 Task: Sort the products in the category "Nail Care" by best match.
Action: Mouse moved to (223, 118)
Screenshot: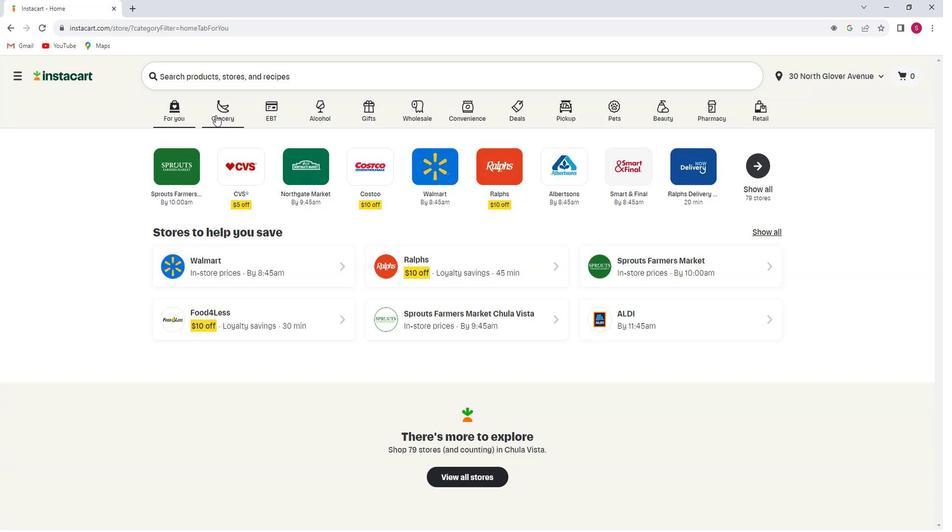
Action: Mouse pressed left at (223, 118)
Screenshot: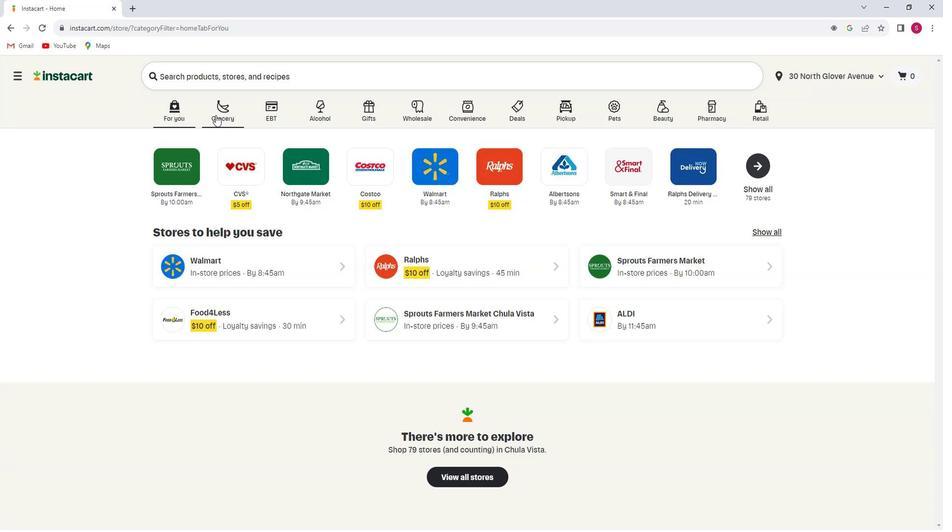 
Action: Mouse moved to (262, 289)
Screenshot: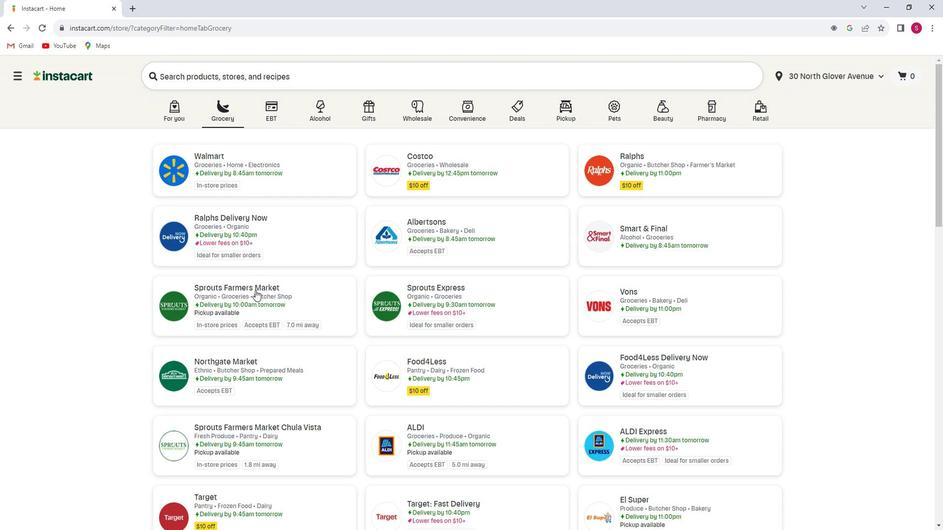 
Action: Mouse pressed left at (262, 289)
Screenshot: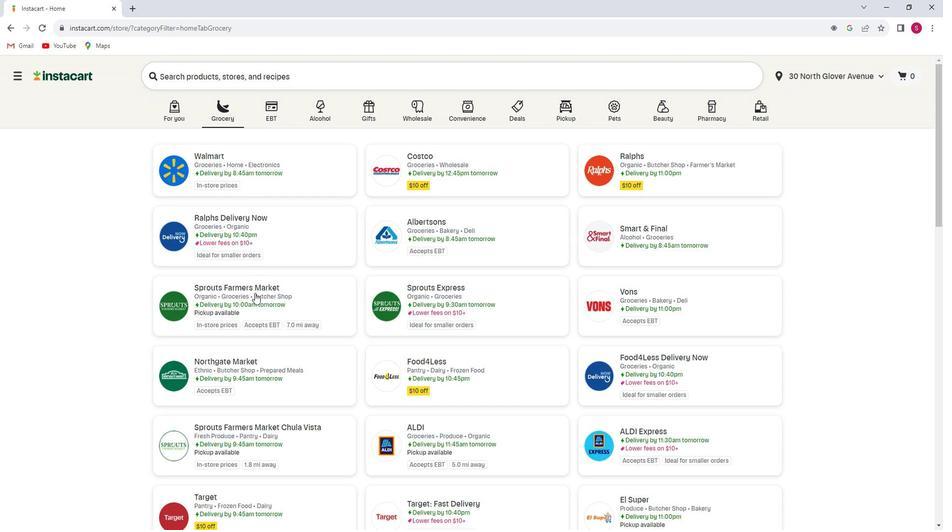 
Action: Mouse moved to (57, 335)
Screenshot: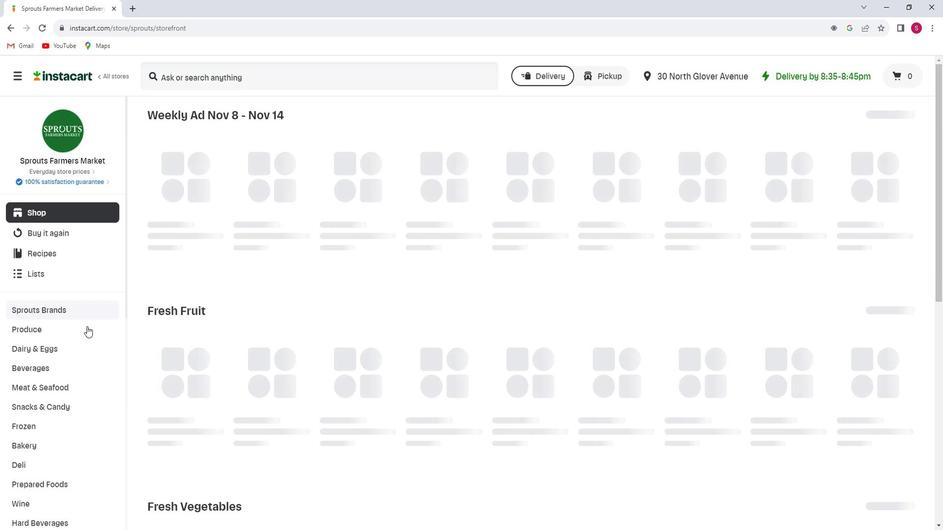
Action: Mouse scrolled (57, 334) with delta (0, 0)
Screenshot: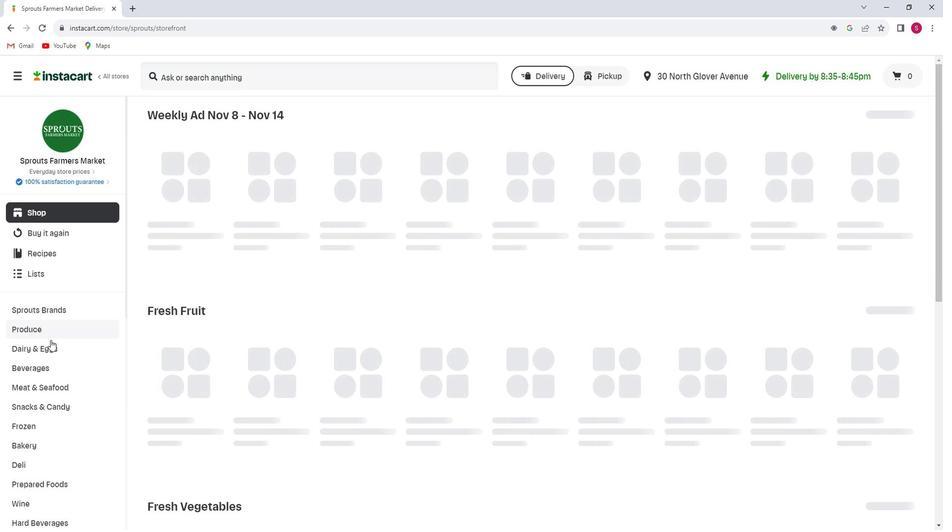 
Action: Mouse scrolled (57, 334) with delta (0, 0)
Screenshot: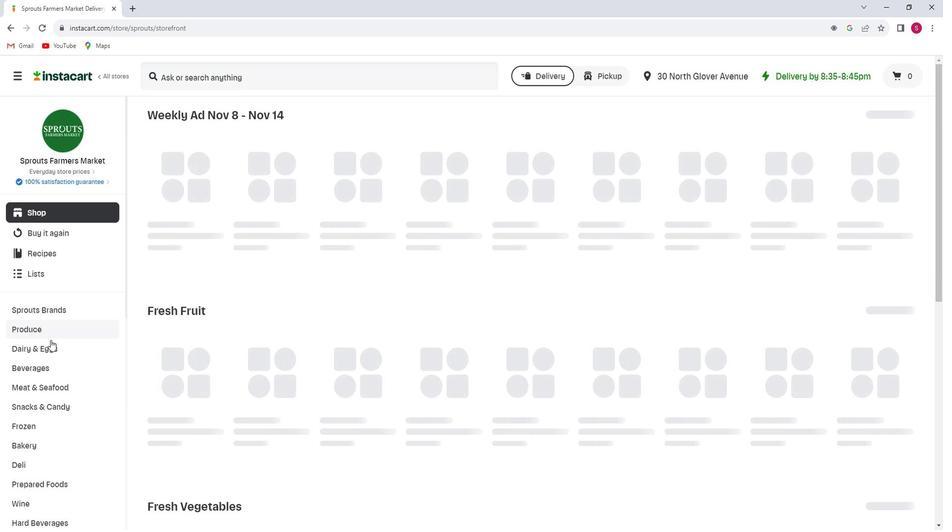 
Action: Mouse scrolled (57, 334) with delta (0, 0)
Screenshot: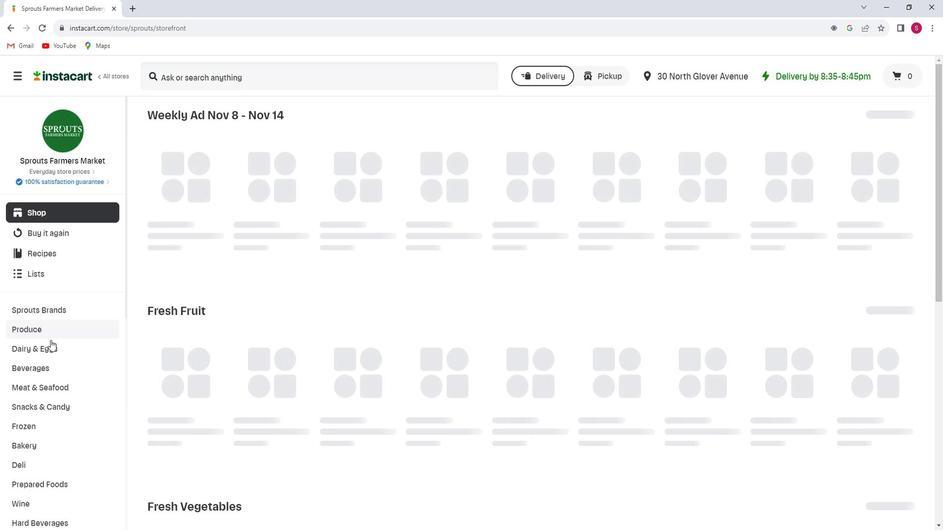 
Action: Mouse moved to (58, 326)
Screenshot: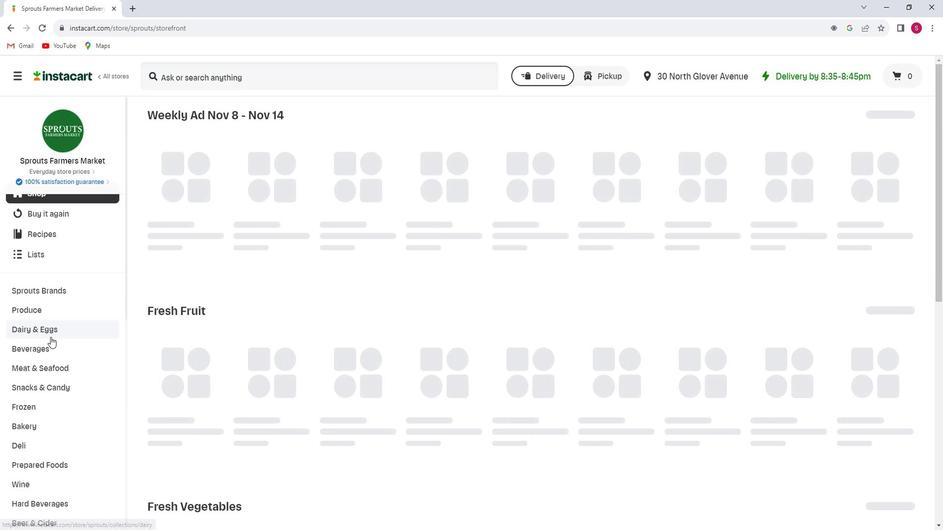 
Action: Mouse scrolled (58, 325) with delta (0, 0)
Screenshot: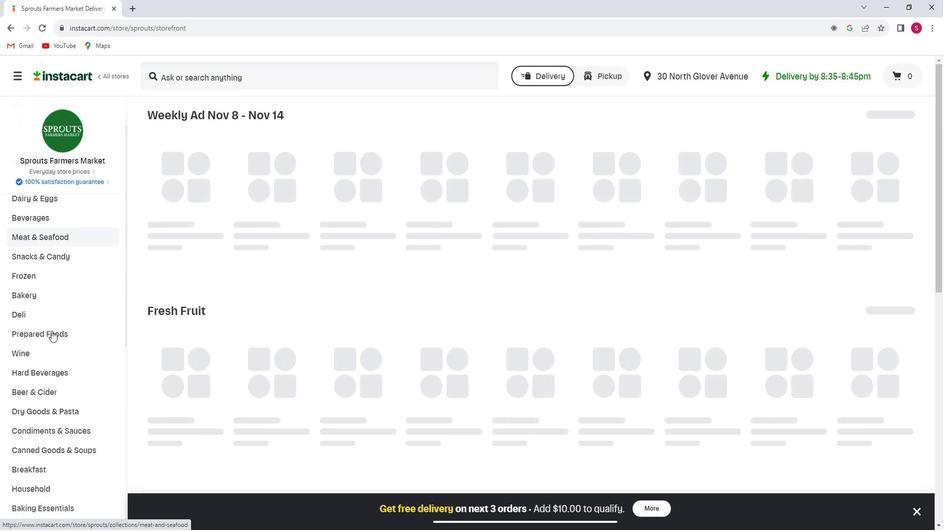 
Action: Mouse scrolled (58, 325) with delta (0, 0)
Screenshot: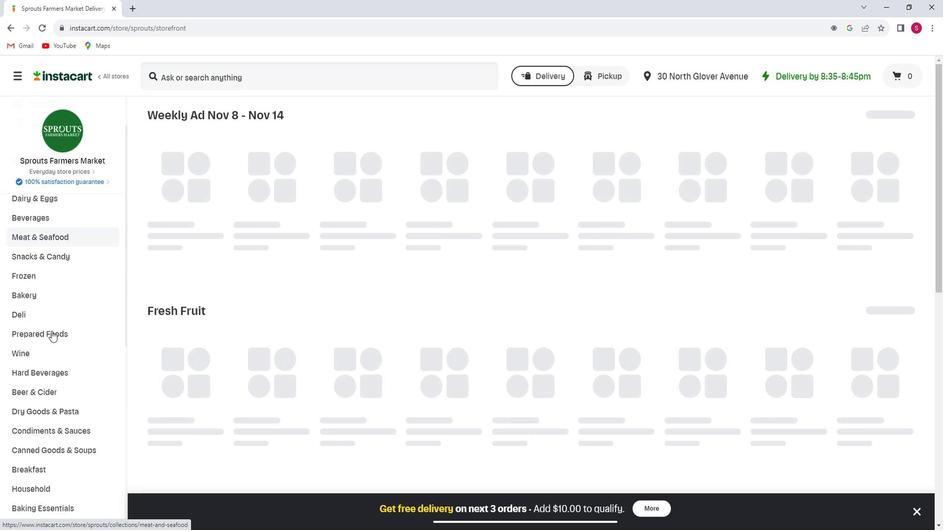 
Action: Mouse scrolled (58, 325) with delta (0, 0)
Screenshot: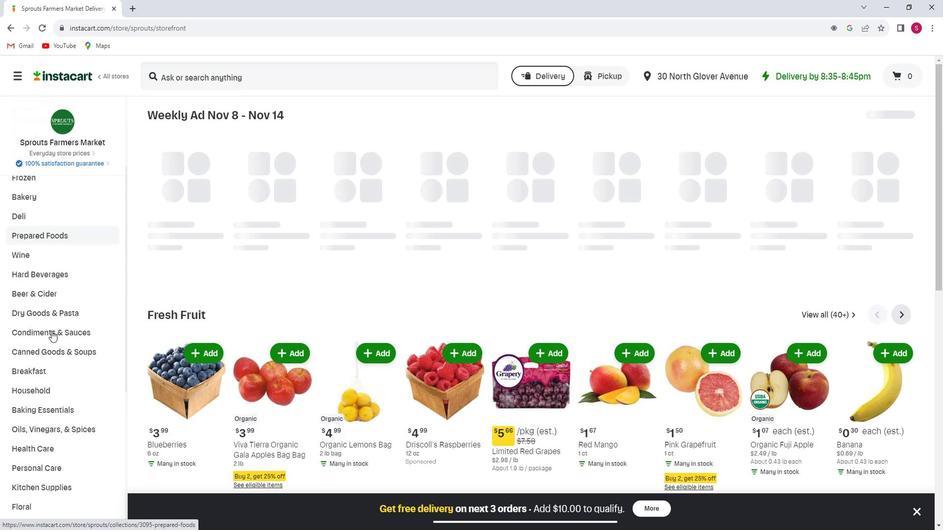 
Action: Mouse scrolled (58, 325) with delta (0, 0)
Screenshot: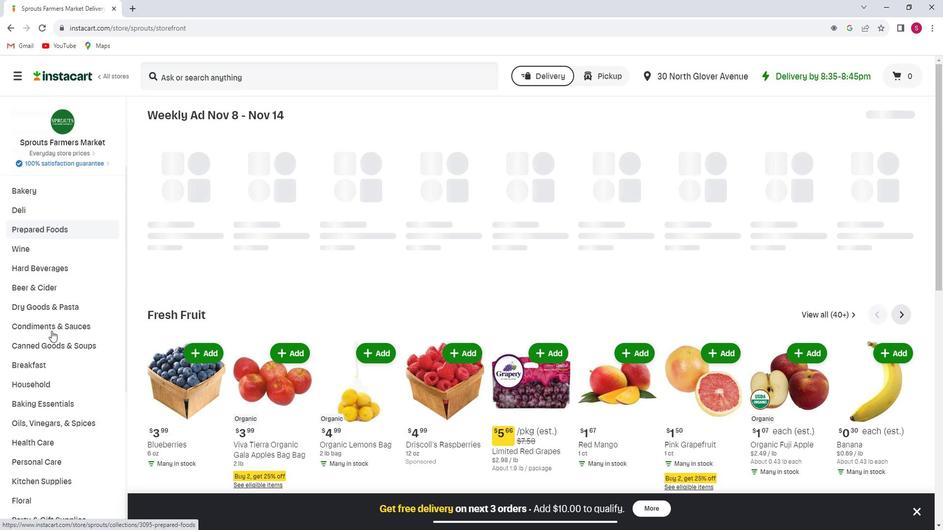 
Action: Mouse scrolled (58, 325) with delta (0, 0)
Screenshot: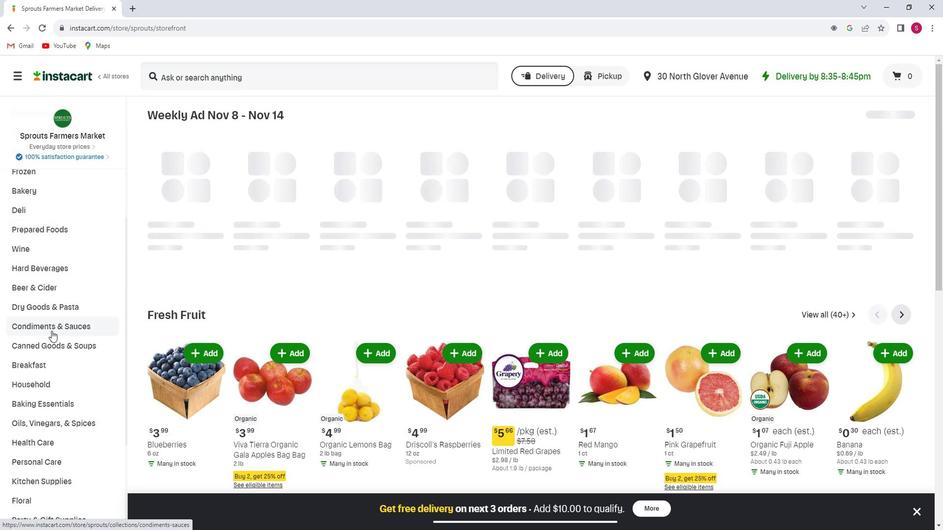 
Action: Mouse moved to (54, 300)
Screenshot: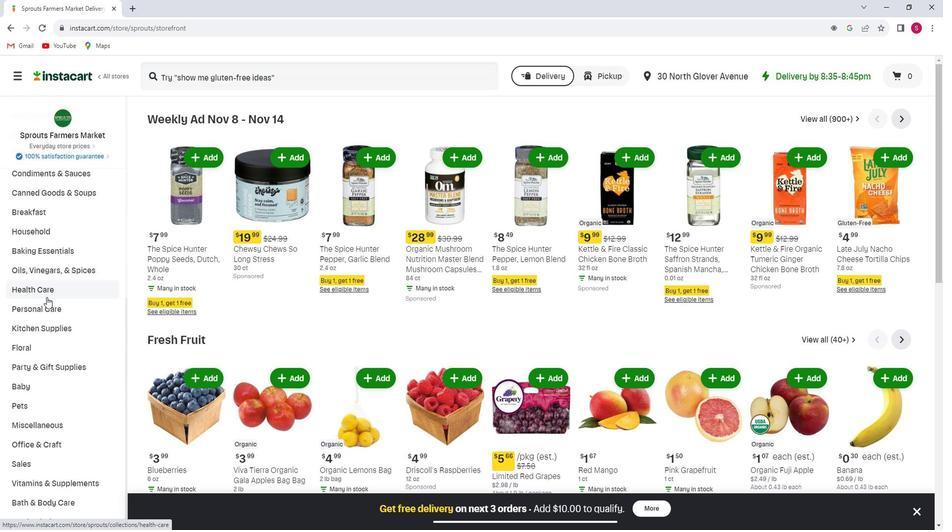 
Action: Mouse pressed left at (54, 300)
Screenshot: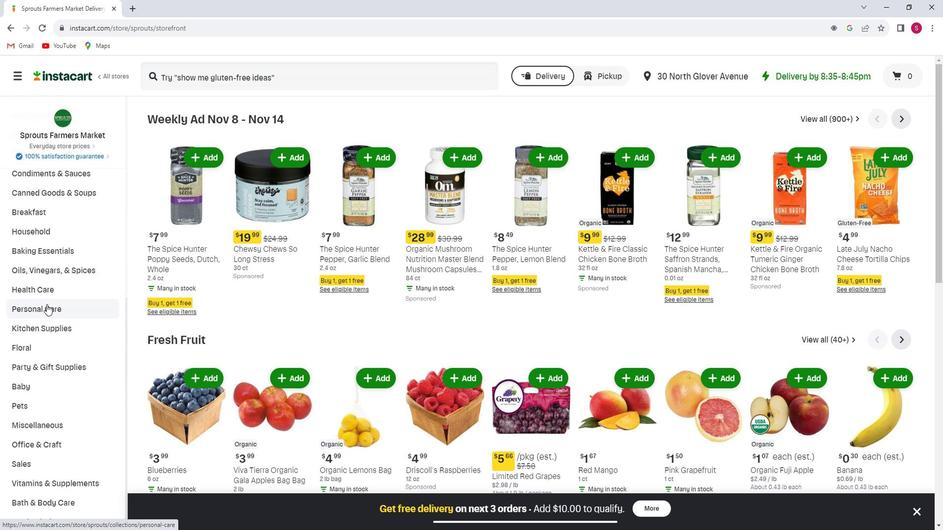 
Action: Mouse moved to (856, 148)
Screenshot: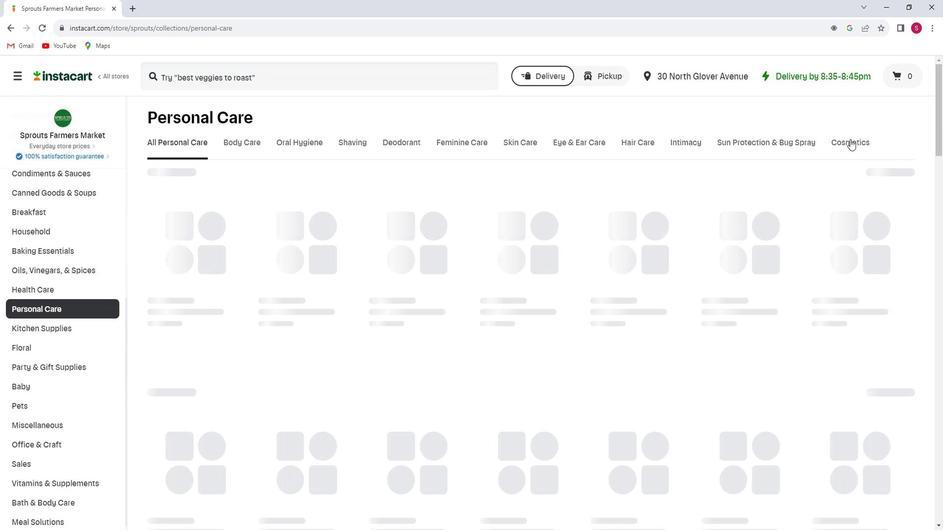 
Action: Mouse pressed left at (856, 148)
Screenshot: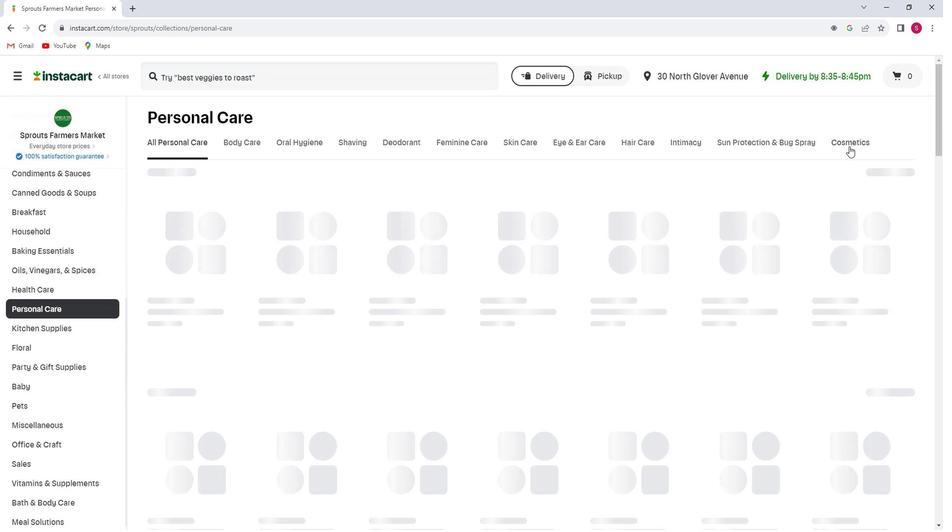 
Action: Mouse moved to (280, 185)
Screenshot: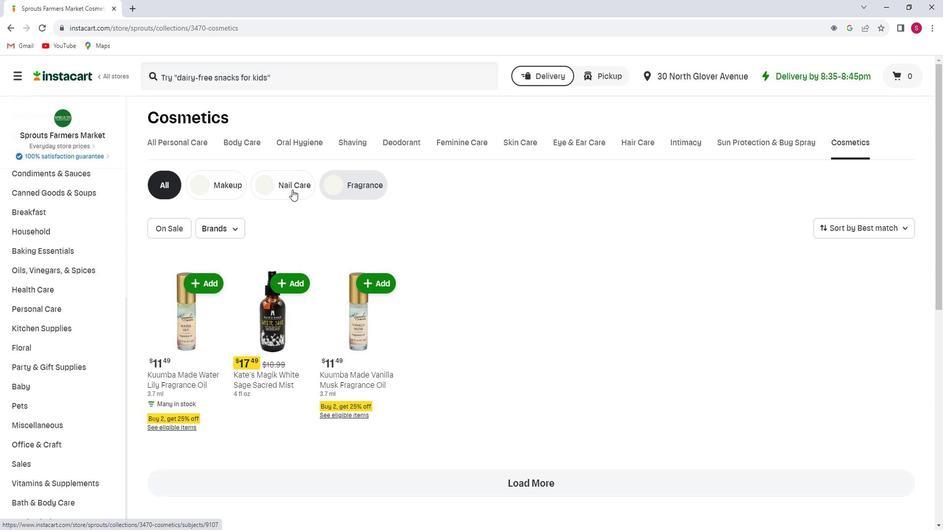 
Action: Mouse pressed left at (280, 185)
Screenshot: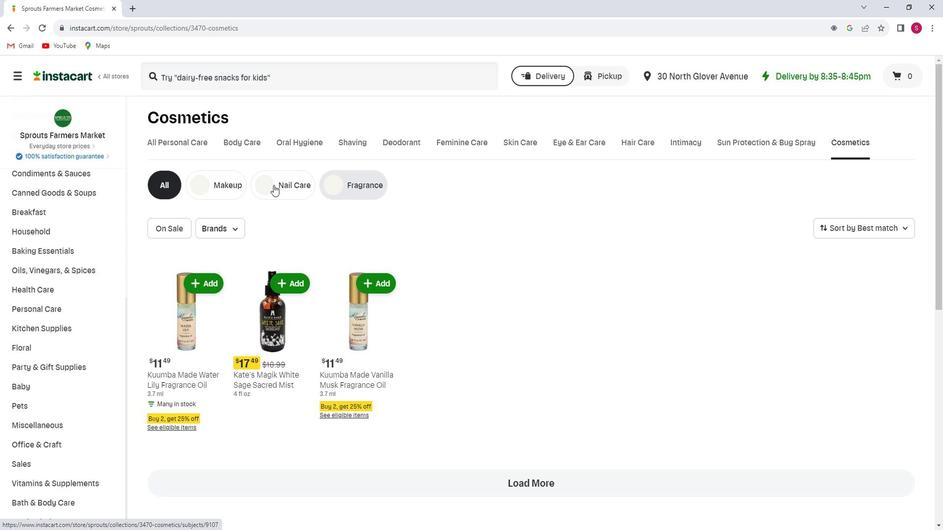 
Action: Mouse moved to (862, 230)
Screenshot: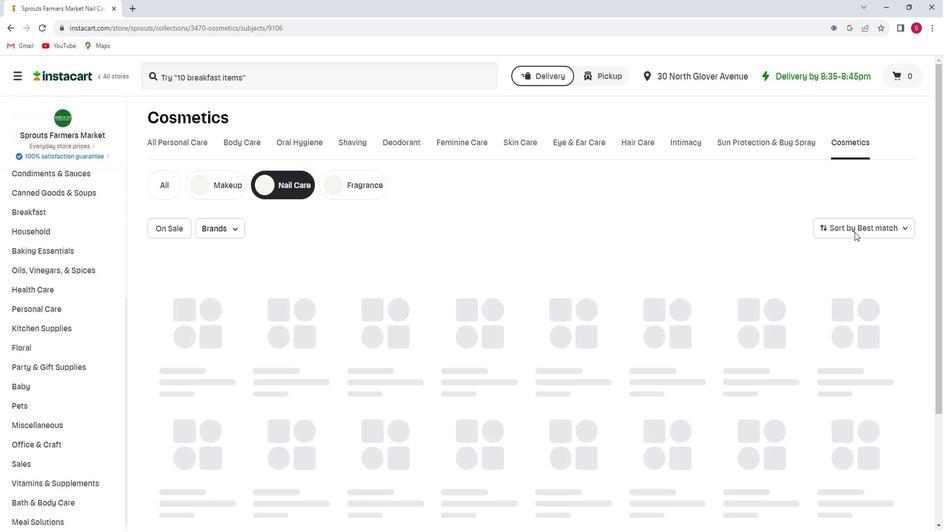 
Action: Mouse pressed left at (862, 230)
Screenshot: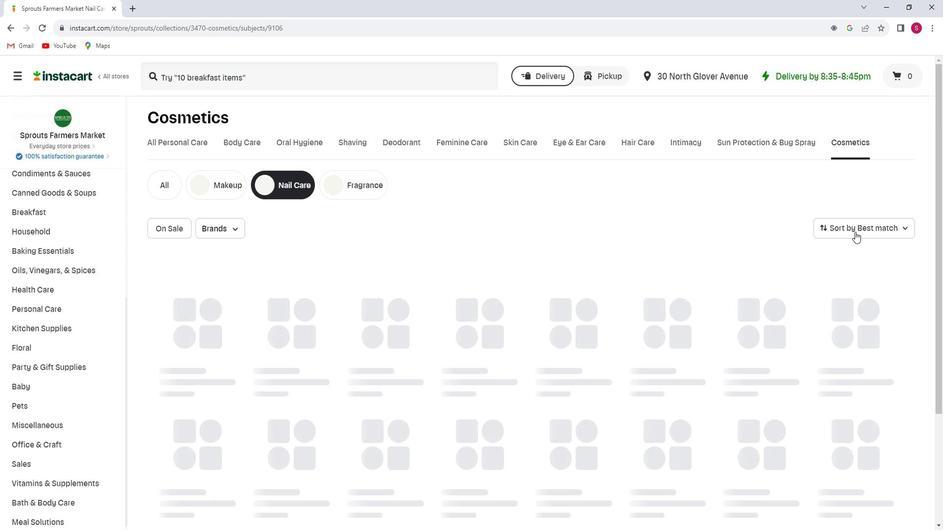 
Action: Mouse moved to (861, 261)
Screenshot: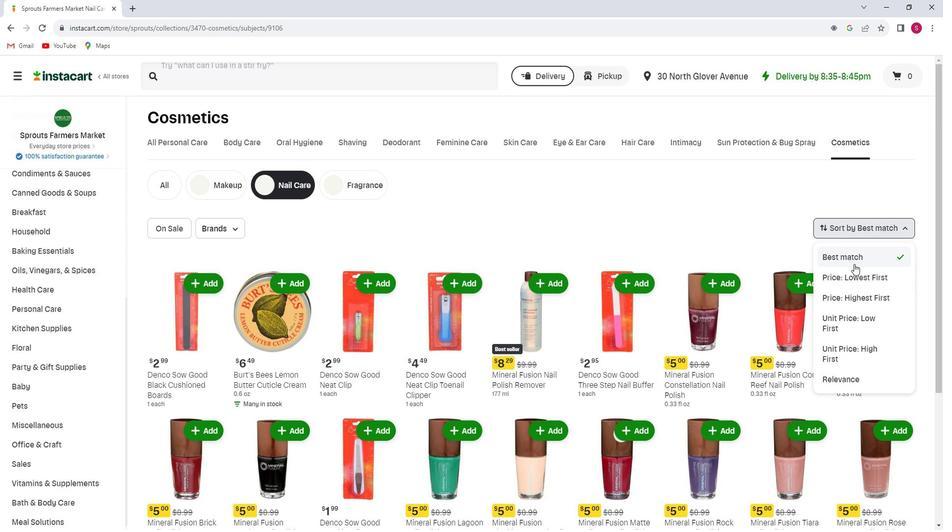 
Action: Mouse pressed left at (861, 261)
Screenshot: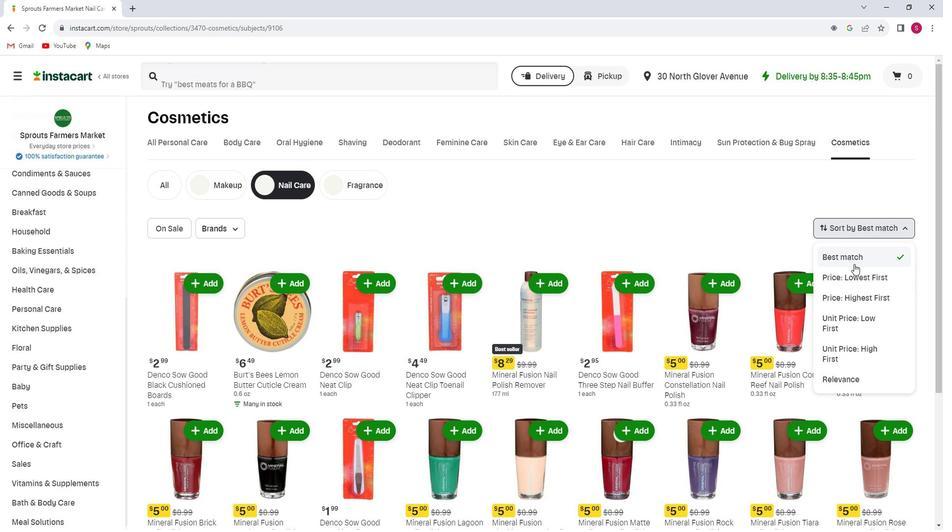 
Action: Mouse moved to (740, 228)
Screenshot: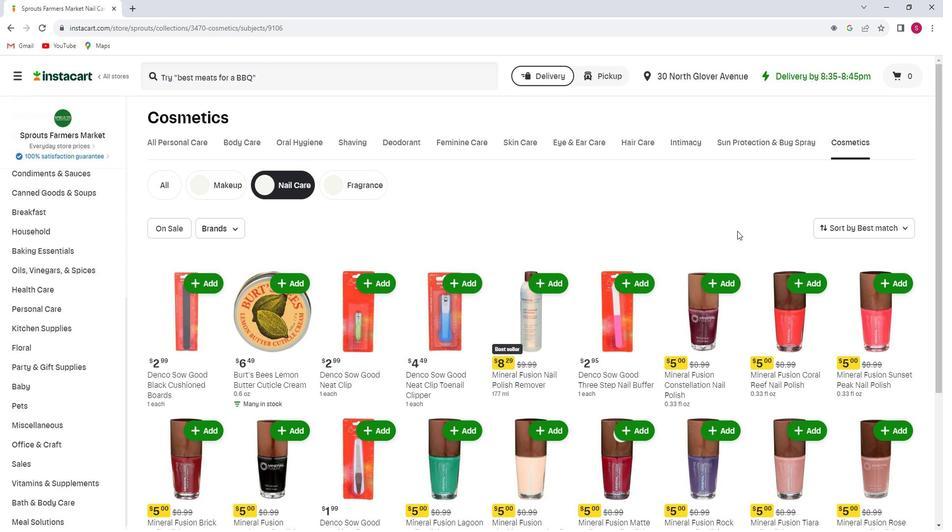 
